 Task: Check the login section.
Action: Mouse moved to (808, 80)
Screenshot: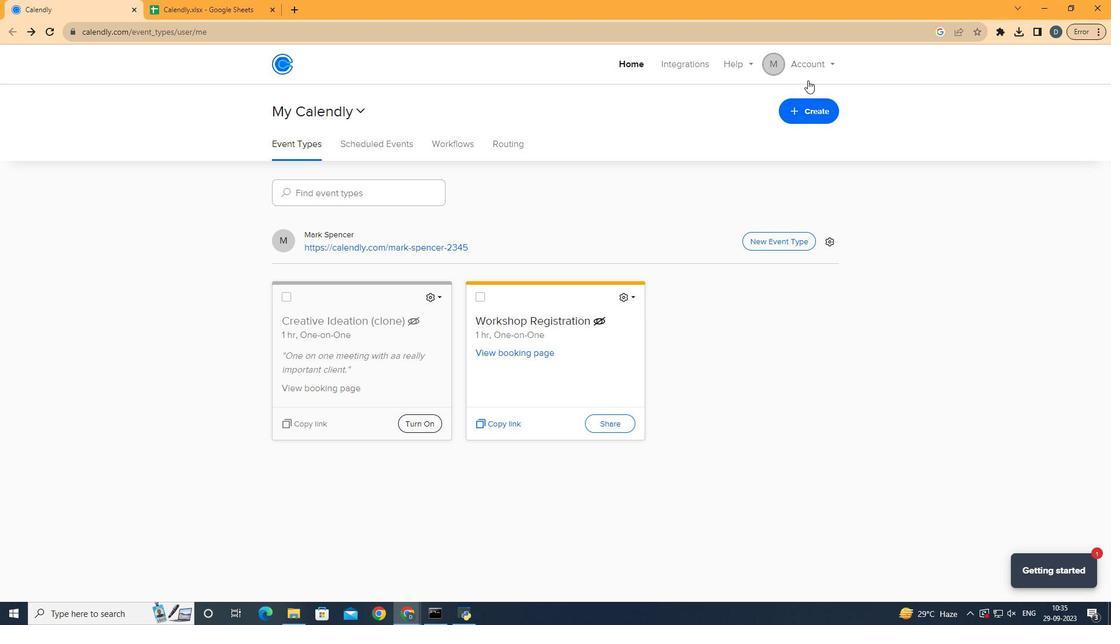 
Action: Mouse pressed left at (808, 80)
Screenshot: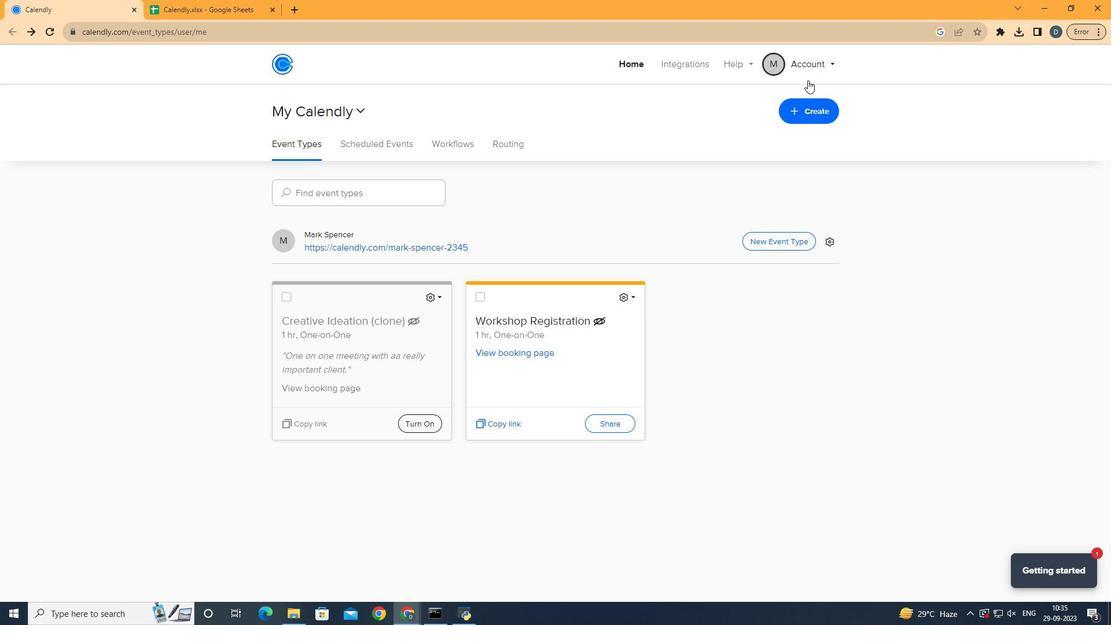 
Action: Mouse moved to (744, 228)
Screenshot: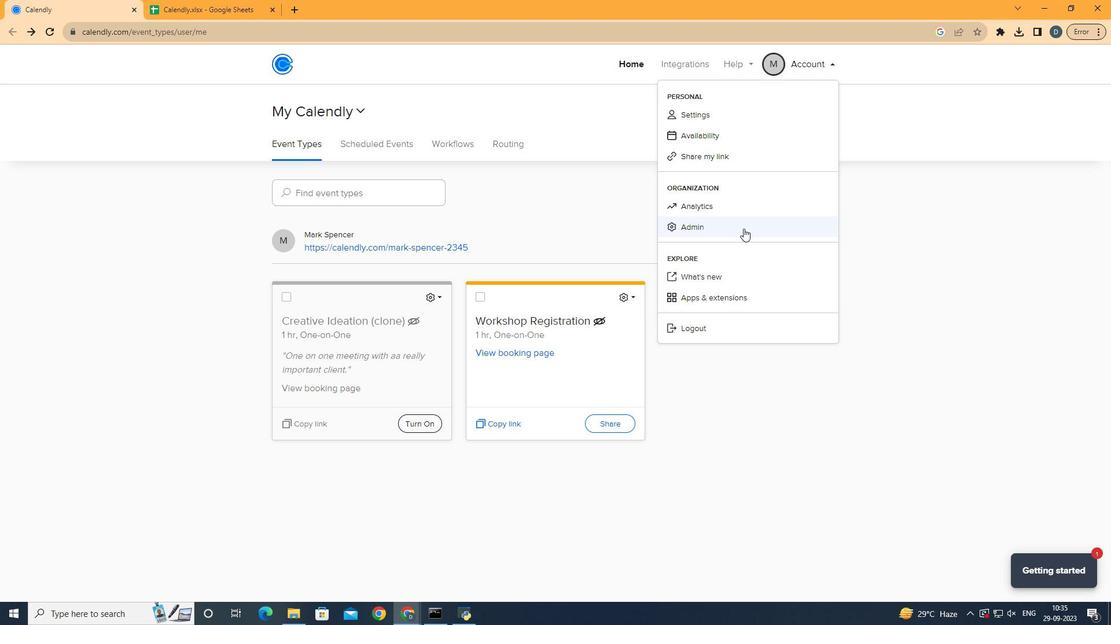 
Action: Mouse pressed left at (744, 228)
Screenshot: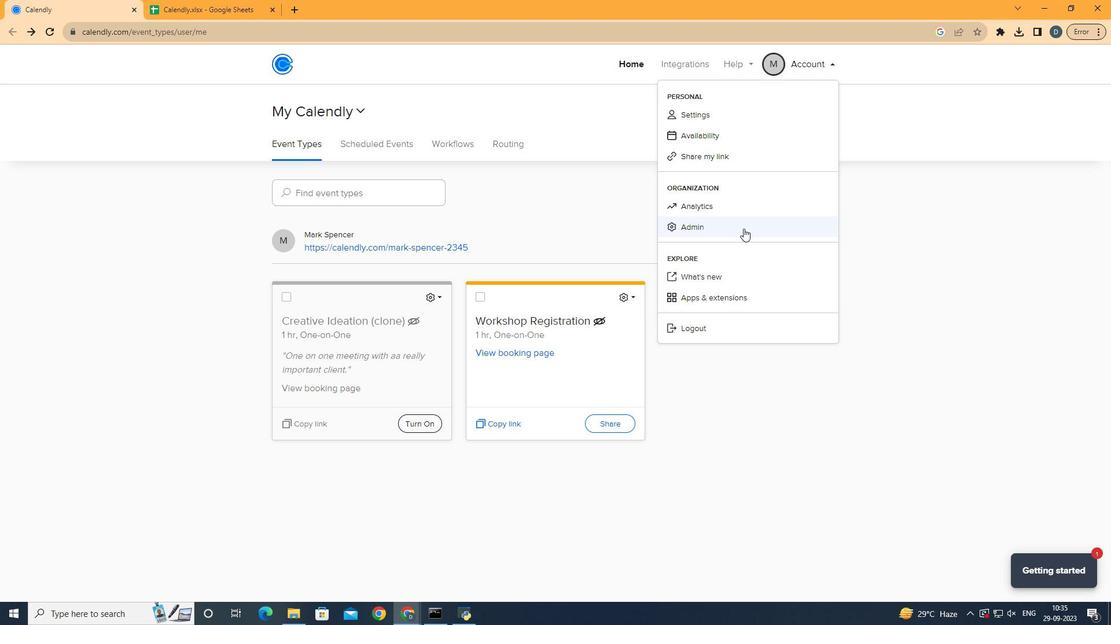 
Action: Mouse moved to (116, 212)
Screenshot: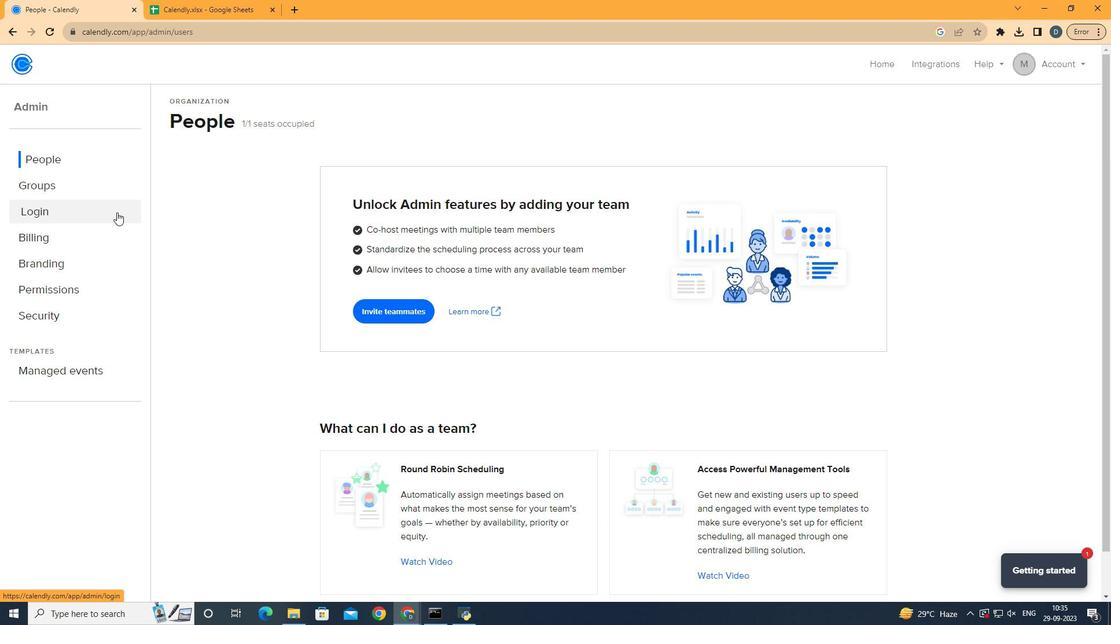 
Action: Mouse pressed left at (116, 212)
Screenshot: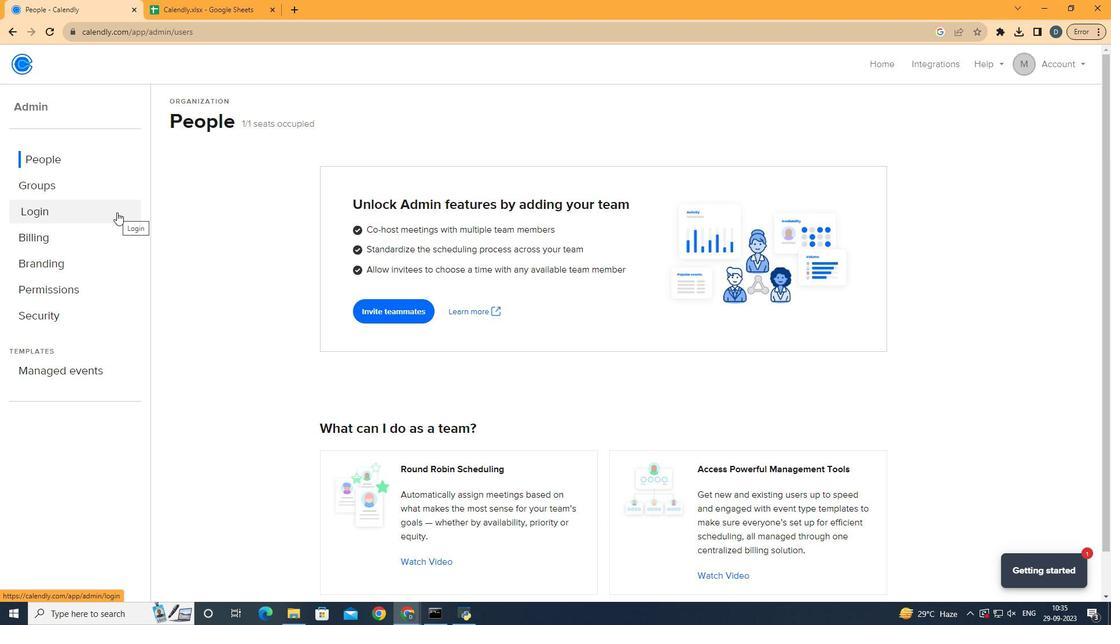 
Action: Mouse moved to (561, 256)
Screenshot: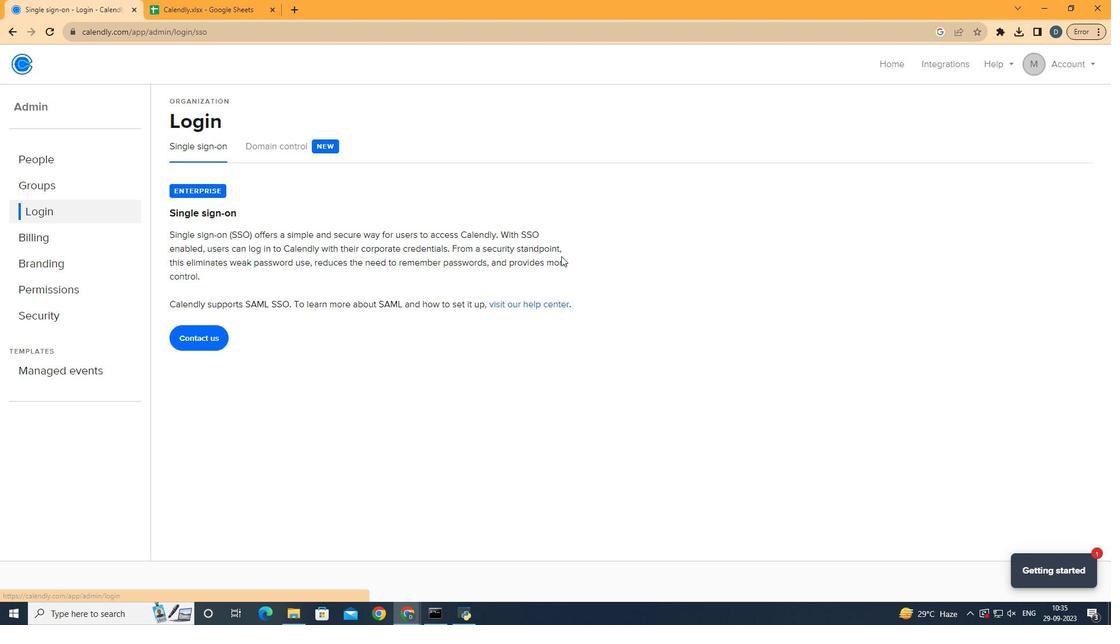 
Action: Mouse scrolled (561, 255) with delta (0, 0)
Screenshot: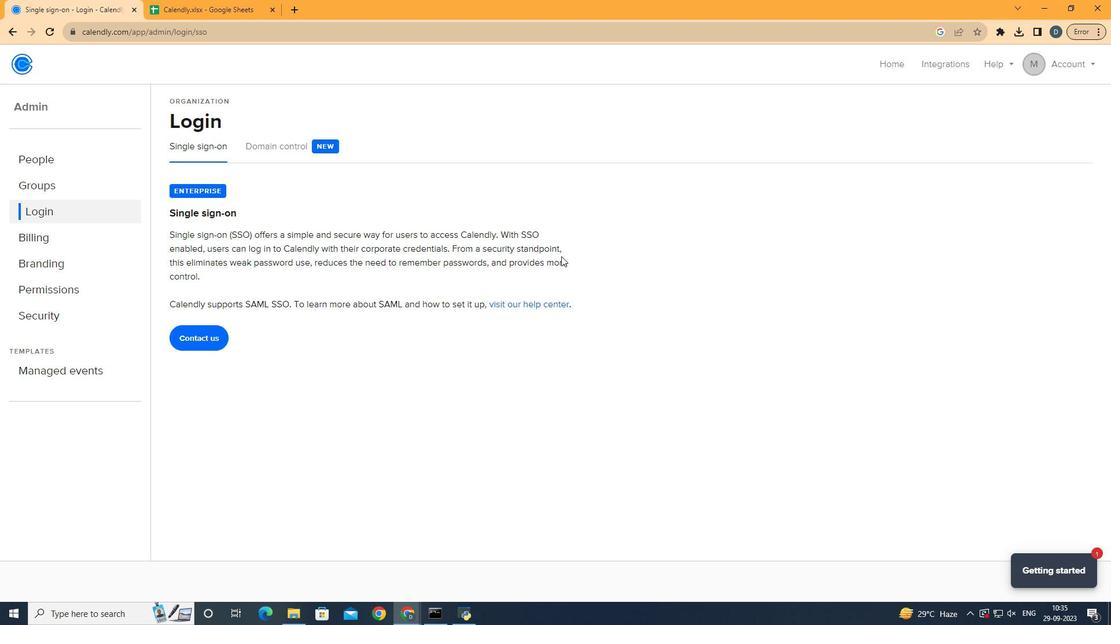 
Action: Mouse scrolled (561, 255) with delta (0, 0)
Screenshot: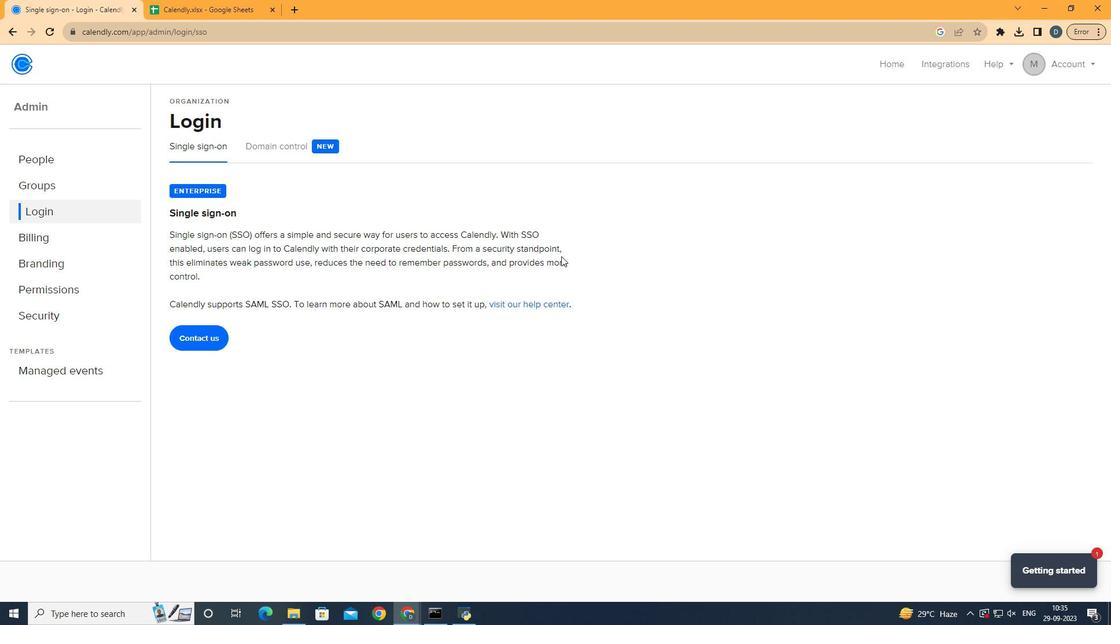 
Action: Mouse scrolled (561, 255) with delta (0, 0)
Screenshot: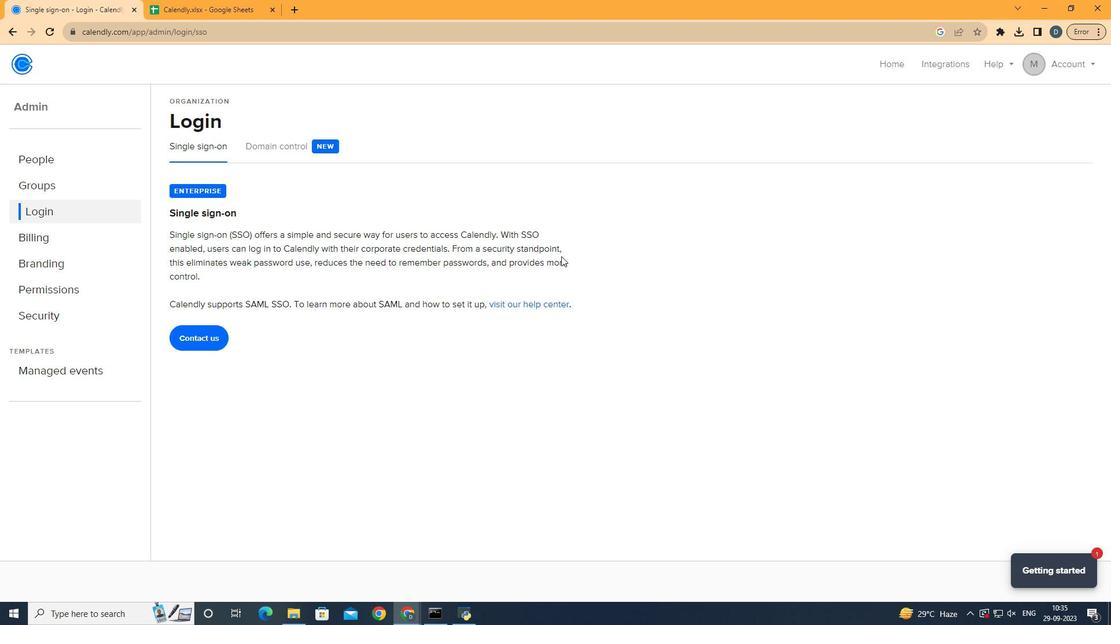 
Action: Mouse scrolled (561, 257) with delta (0, 0)
Screenshot: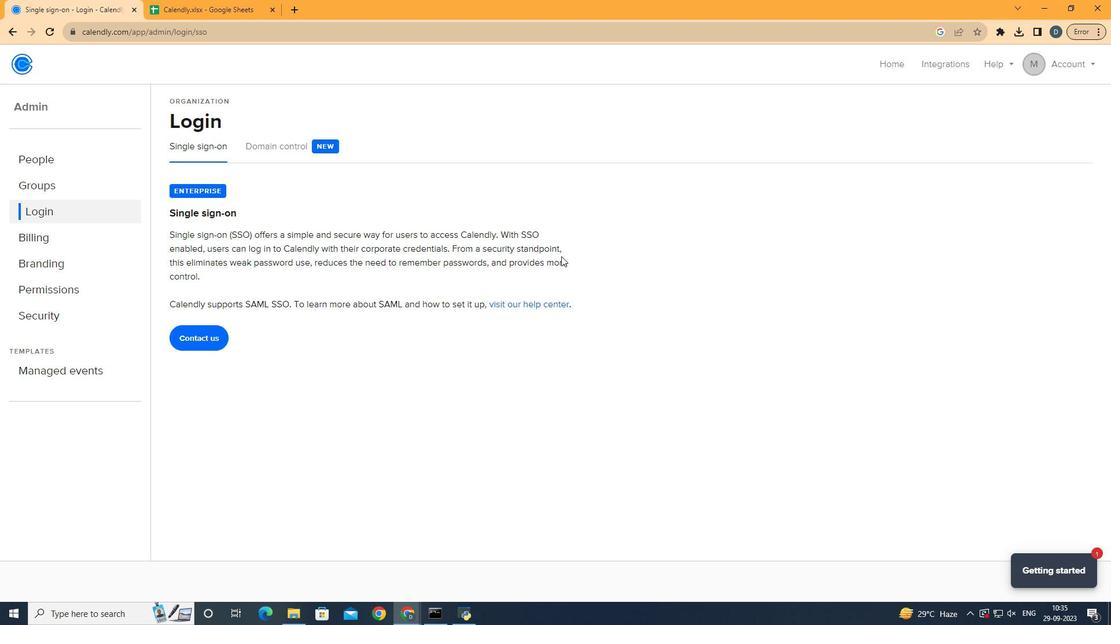 
Action: Mouse scrolled (561, 257) with delta (0, 0)
Screenshot: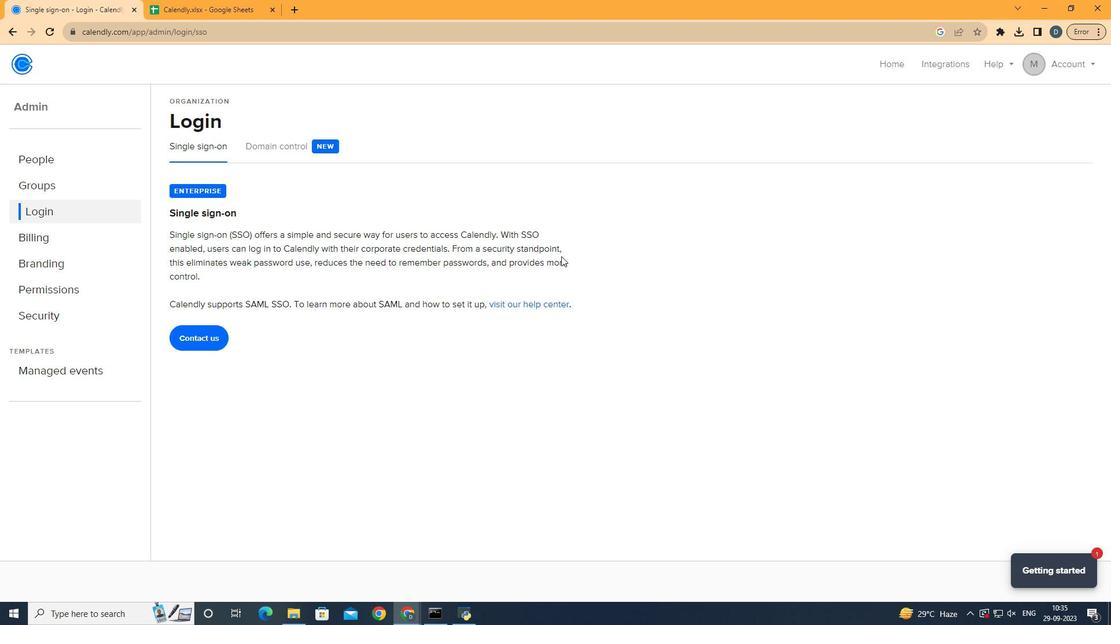 
Action: Mouse scrolled (561, 257) with delta (0, 0)
Screenshot: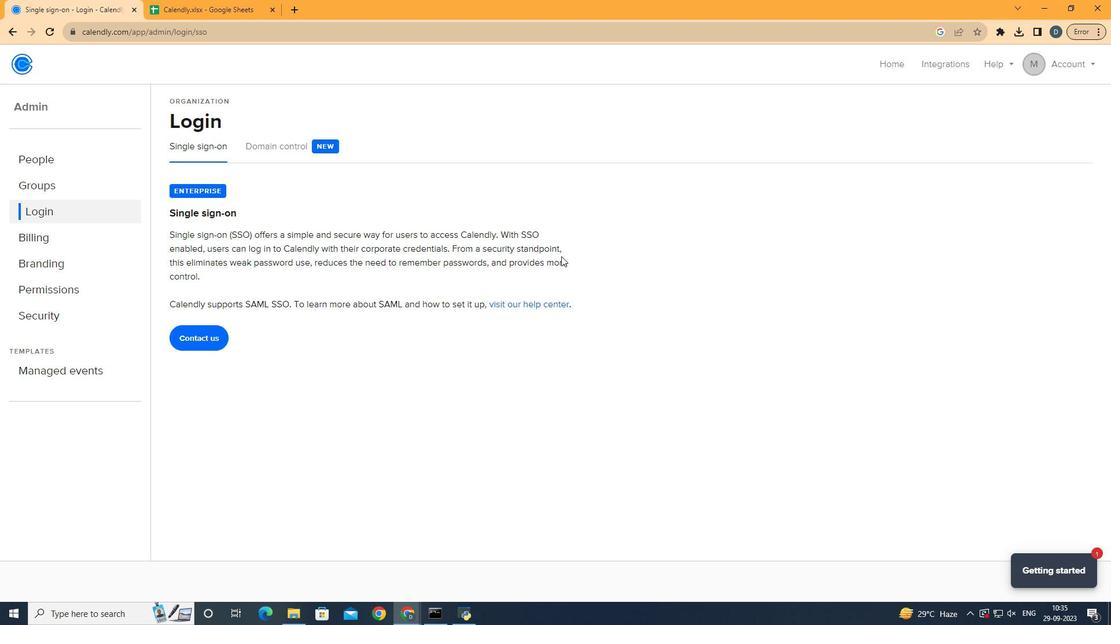 
